 Task: Sort the products by unit price (high first).
Action: Mouse pressed left at (15, 60)
Screenshot: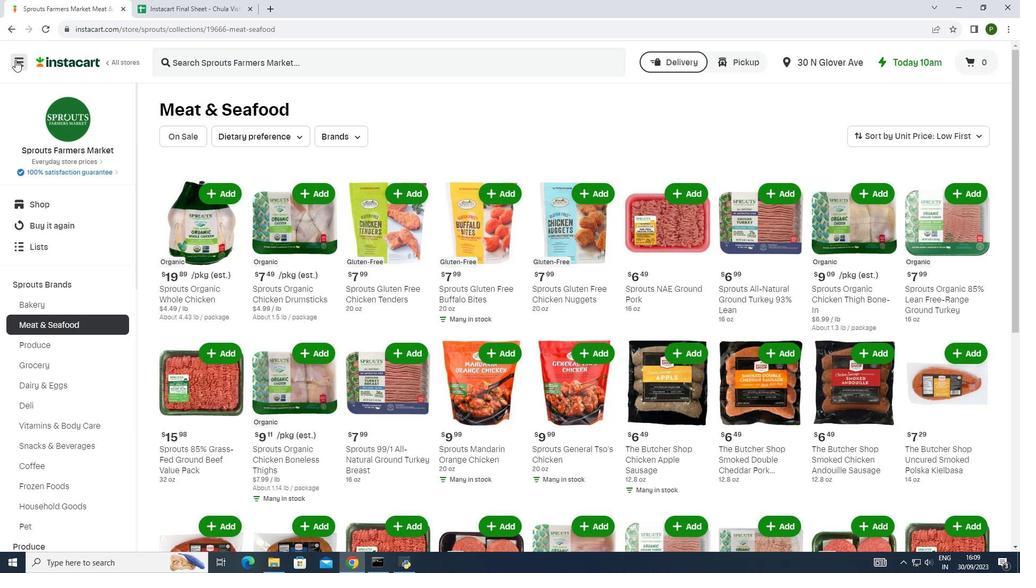 
Action: Mouse moved to (71, 280)
Screenshot: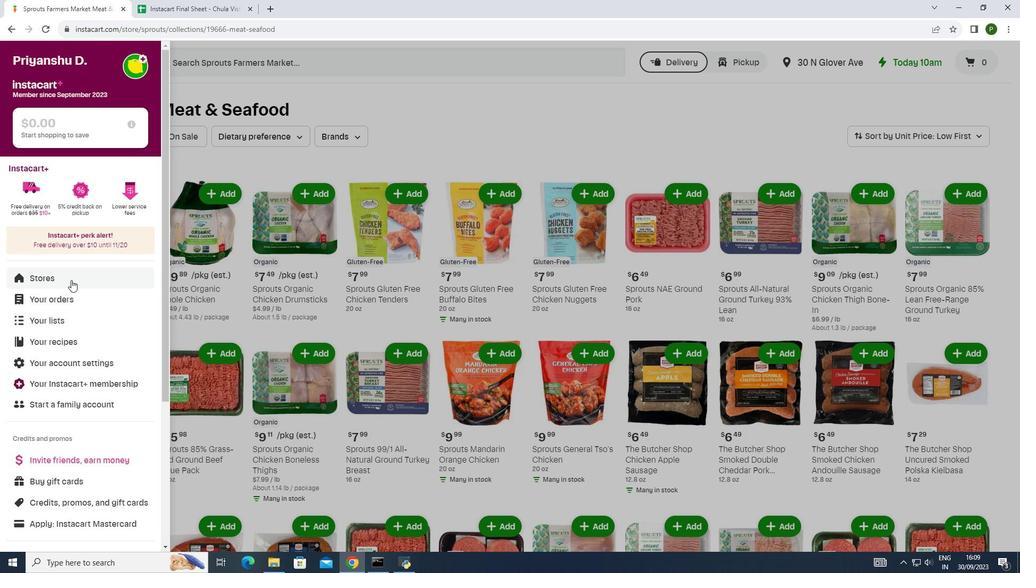 
Action: Mouse pressed left at (71, 280)
Screenshot: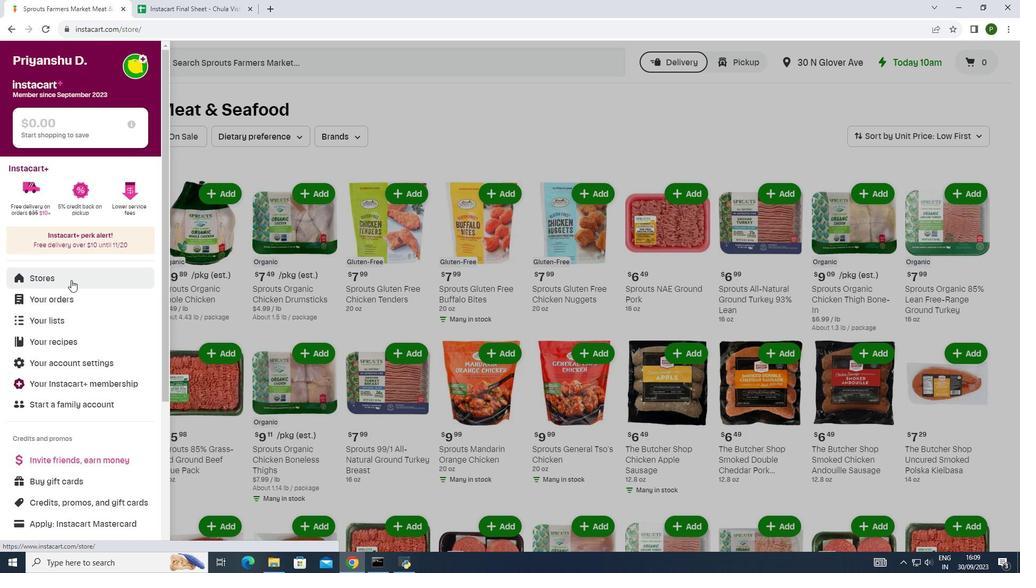 
Action: Mouse moved to (233, 102)
Screenshot: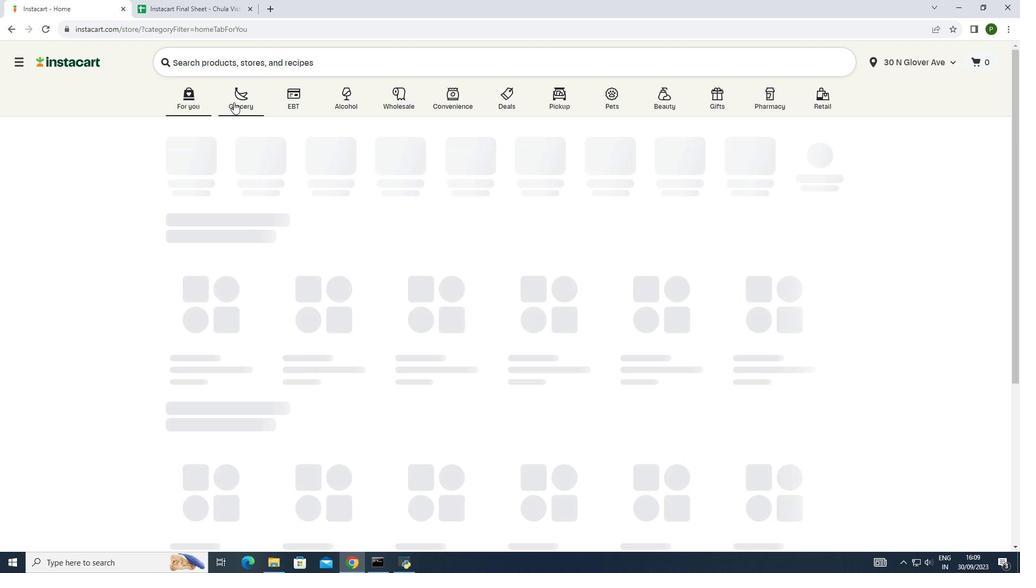 
Action: Mouse pressed left at (233, 102)
Screenshot: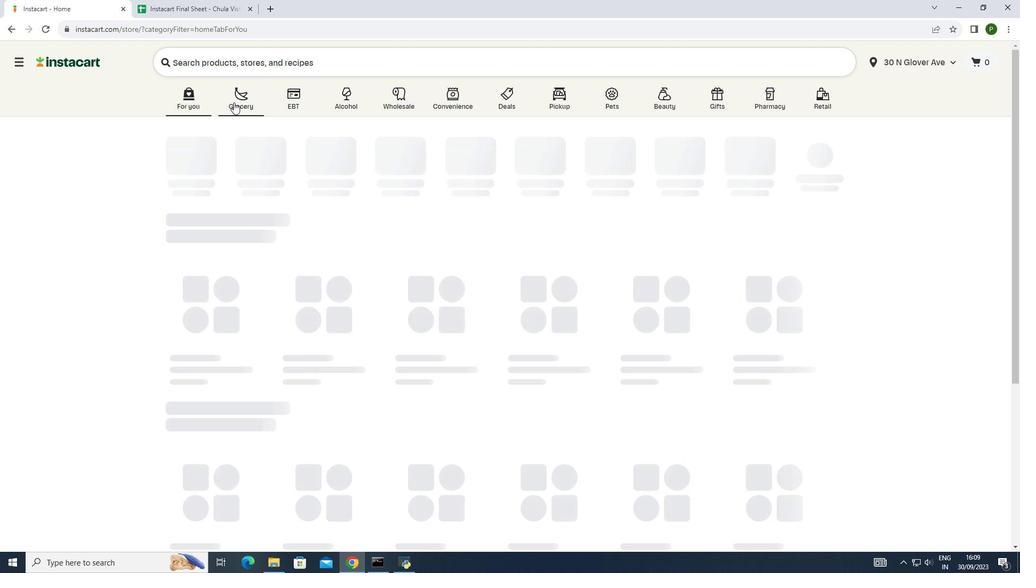 
Action: Mouse moved to (532, 160)
Screenshot: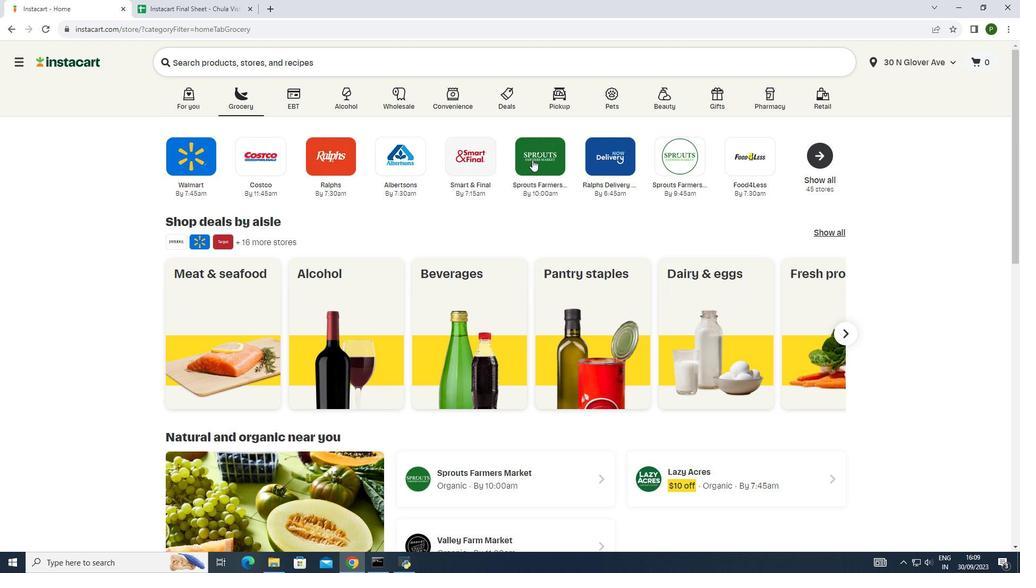 
Action: Mouse pressed left at (532, 160)
Screenshot: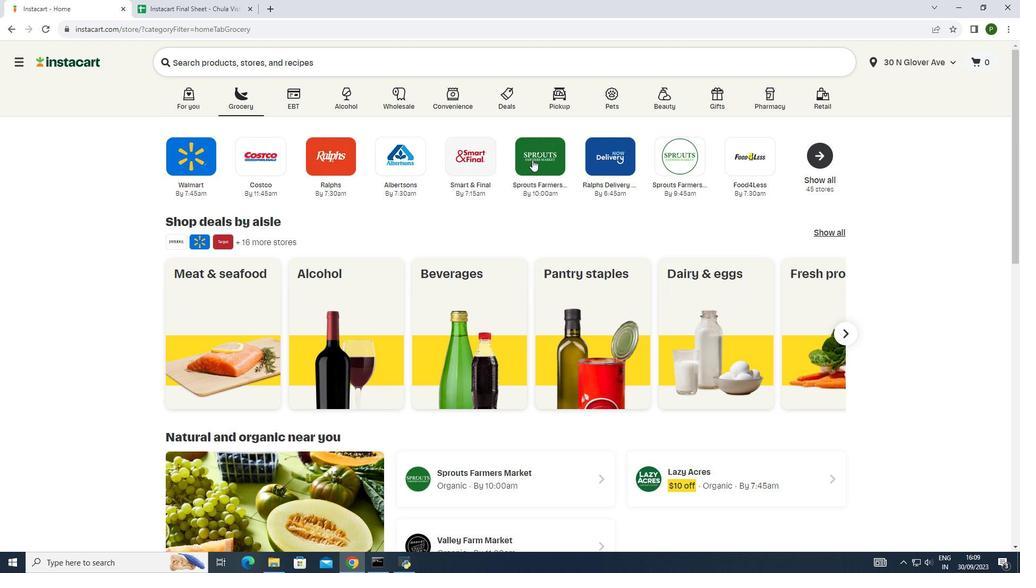 
Action: Mouse moved to (37, 288)
Screenshot: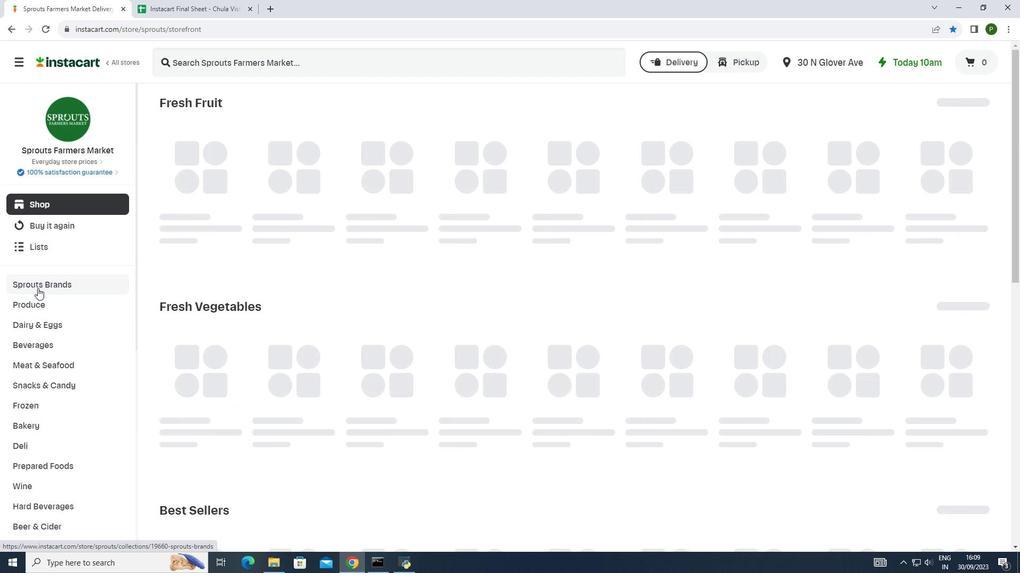 
Action: Mouse pressed left at (37, 288)
Screenshot: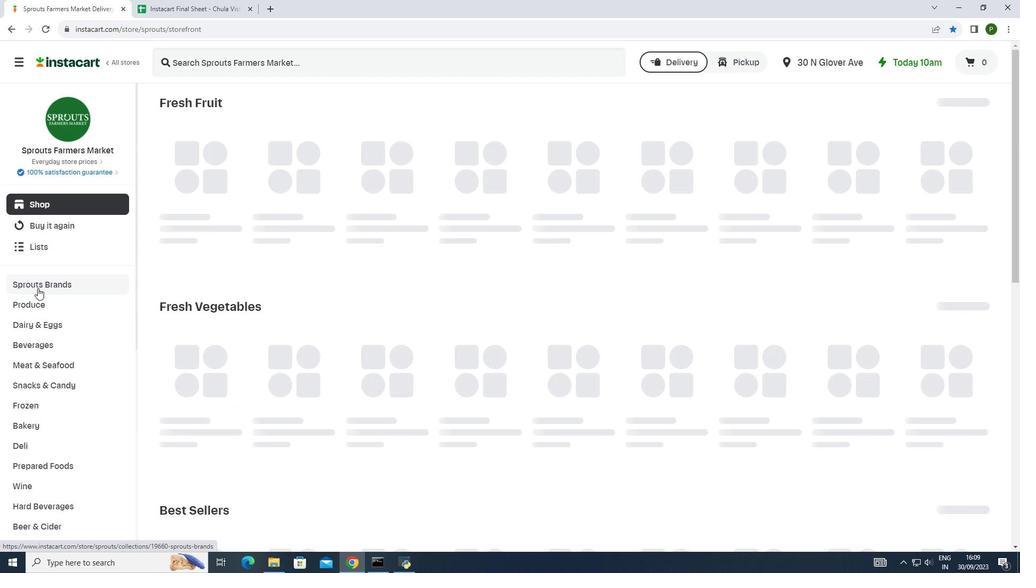
Action: Mouse moved to (48, 323)
Screenshot: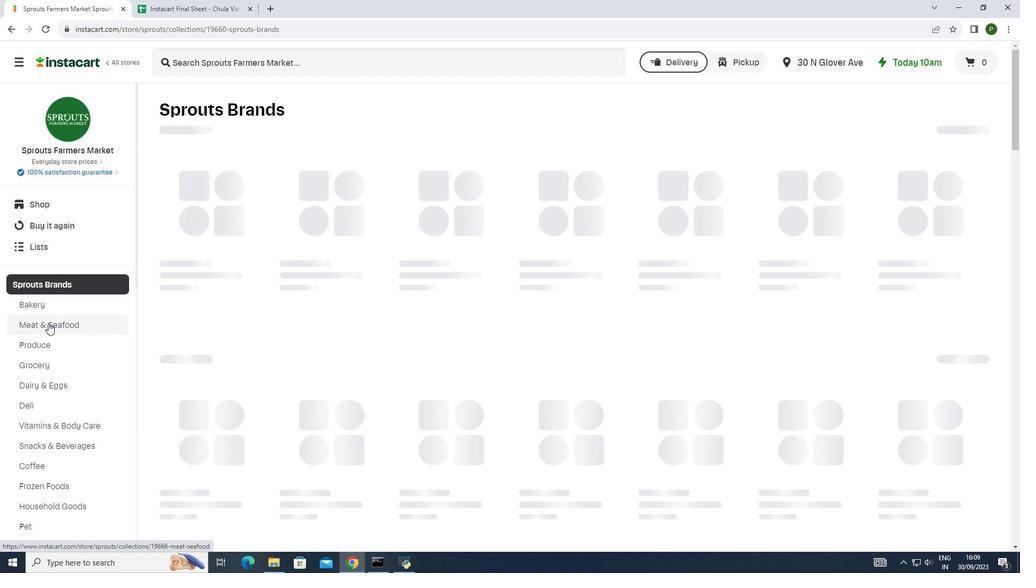 
Action: Mouse pressed left at (48, 323)
Screenshot: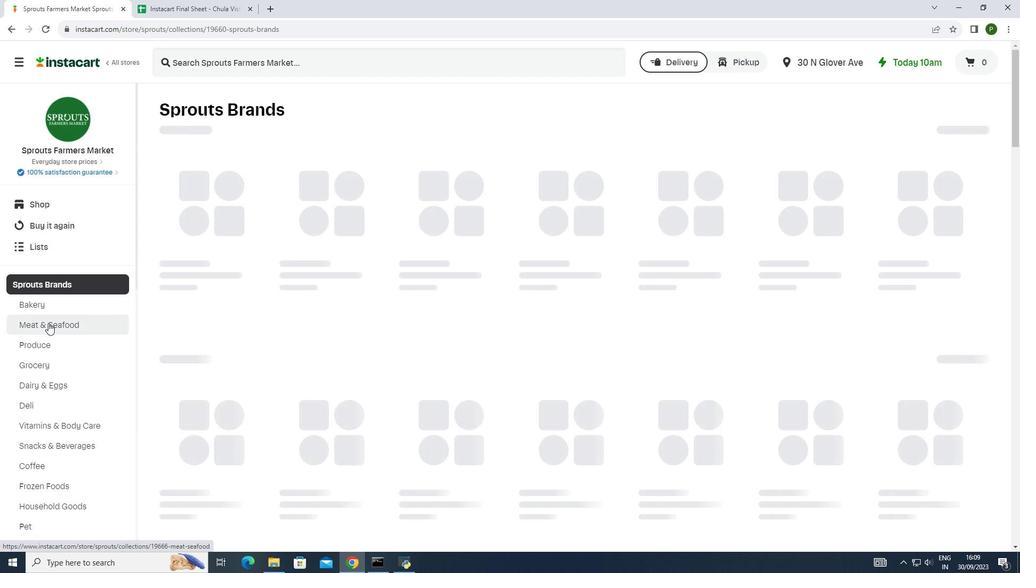 
Action: Mouse moved to (936, 133)
Screenshot: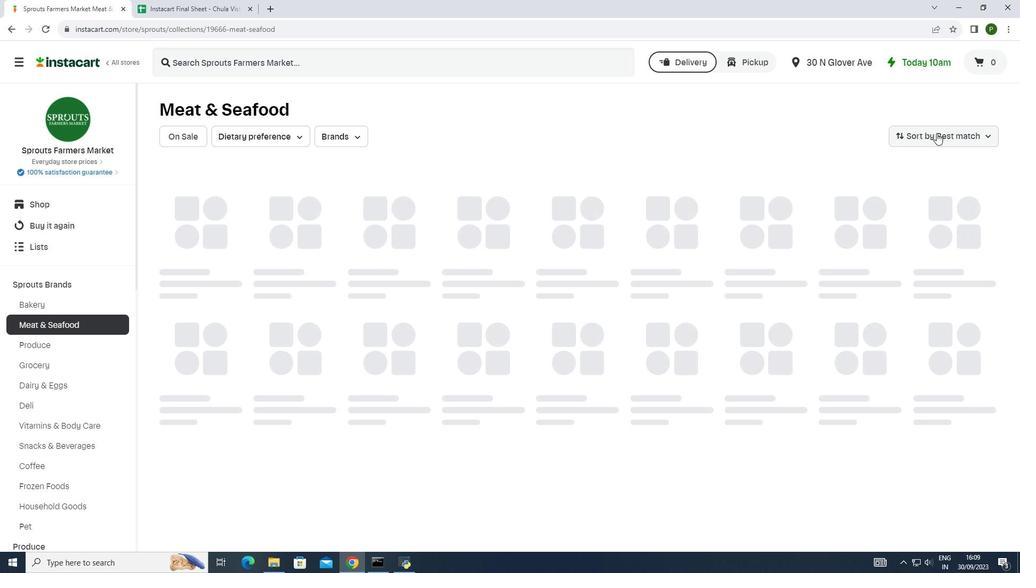 
Action: Mouse pressed left at (936, 133)
Screenshot: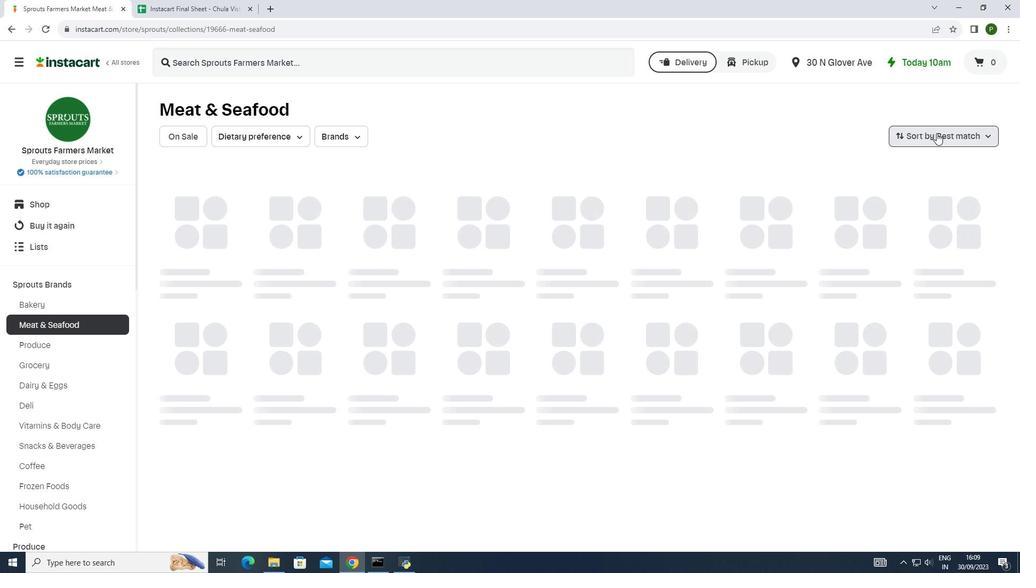
Action: Mouse moved to (924, 261)
Screenshot: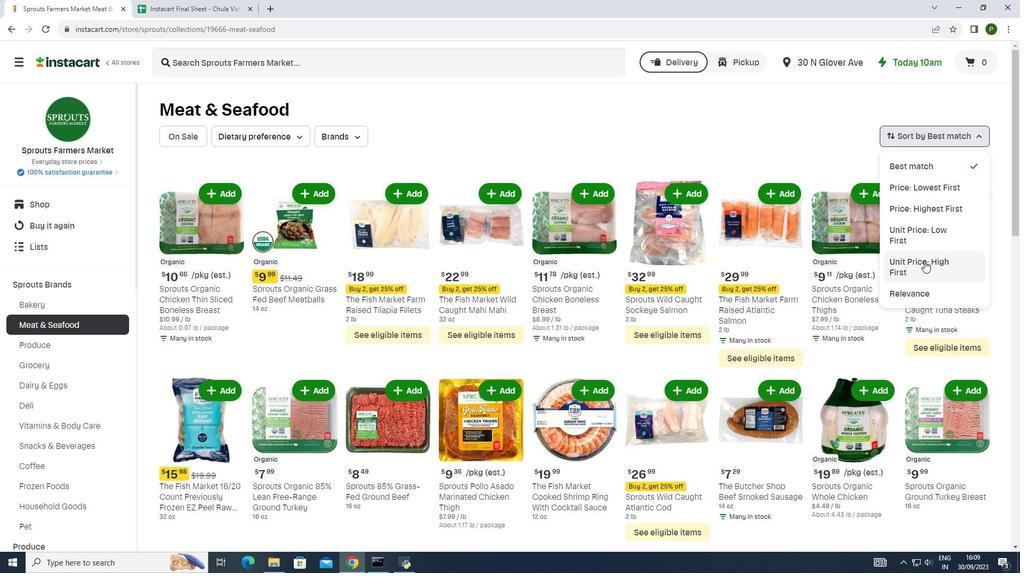 
Action: Mouse pressed left at (924, 261)
Screenshot: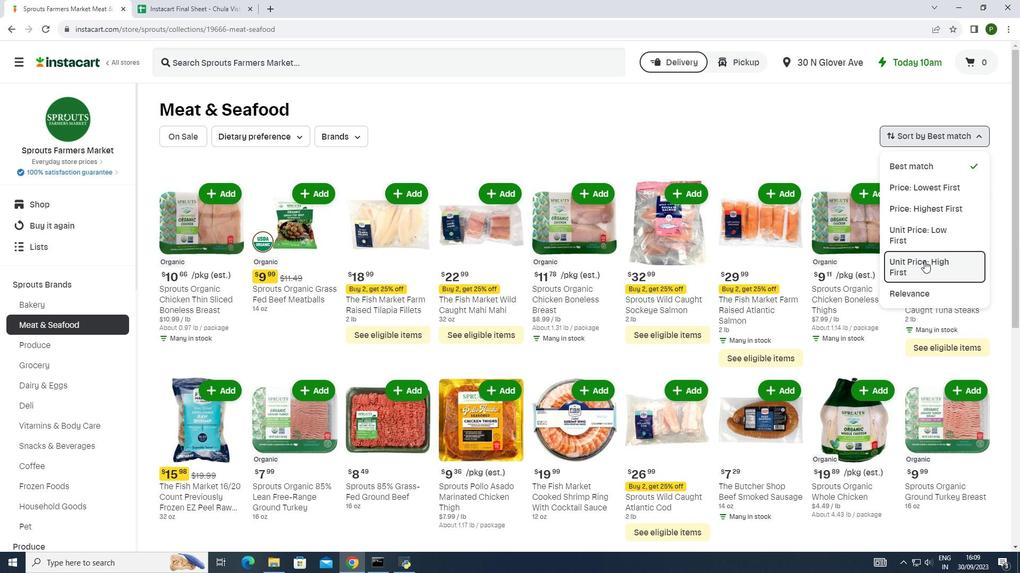 
Action: Mouse moved to (800, 255)
Screenshot: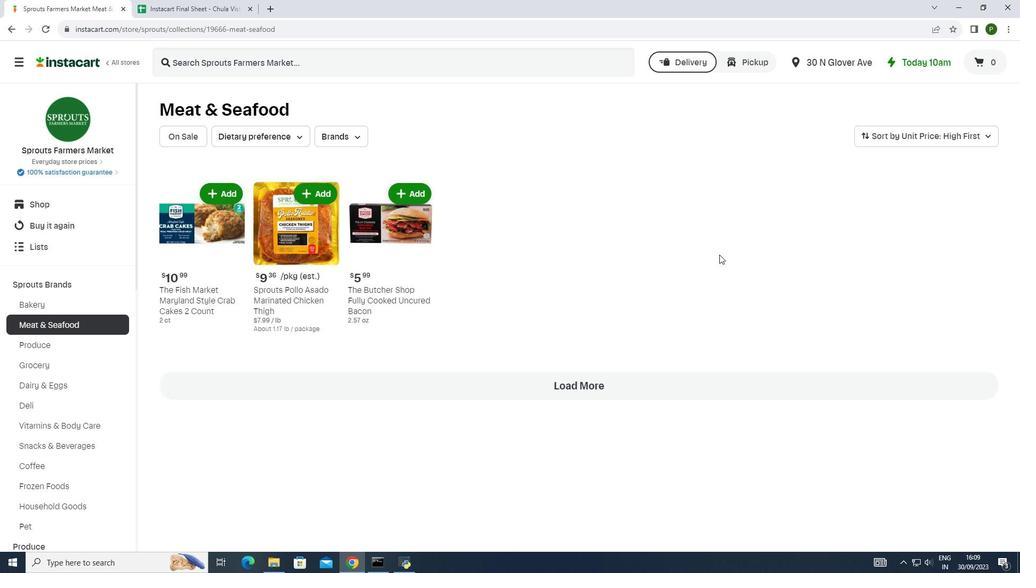 
